 Task: For heading Arial black with underline.  font size for heading18,  'Change the font style of data to'Calibri.  and font size to 9,  Change the alignment of both headline & data to Align center.  In the sheet  Elite Sales 
Action: Mouse moved to (22, 128)
Screenshot: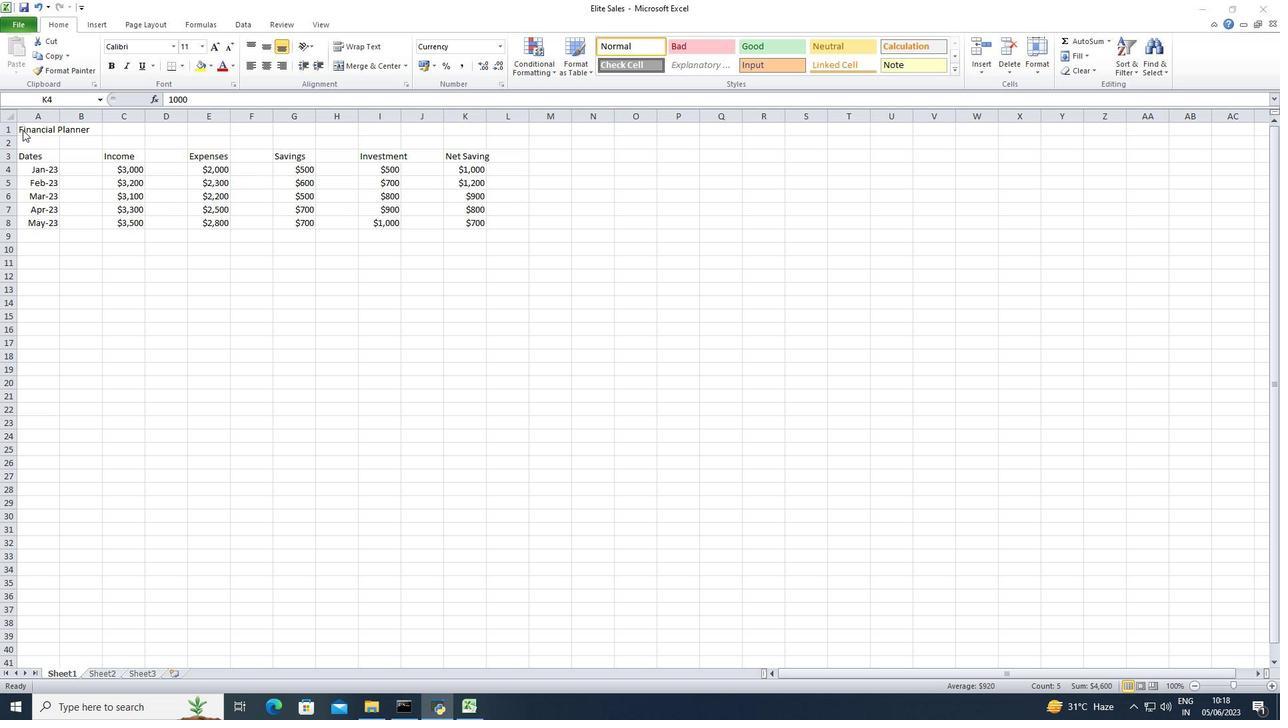 
Action: Mouse pressed left at (22, 128)
Screenshot: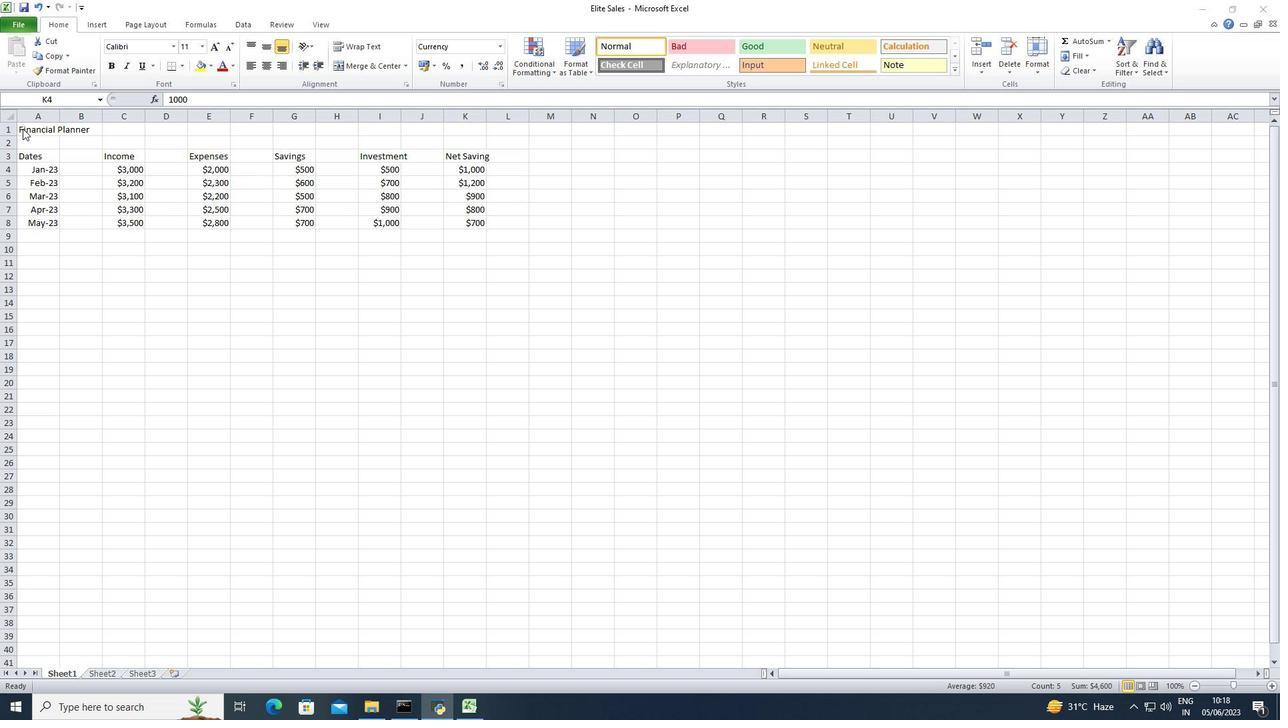 
Action: Mouse moved to (29, 128)
Screenshot: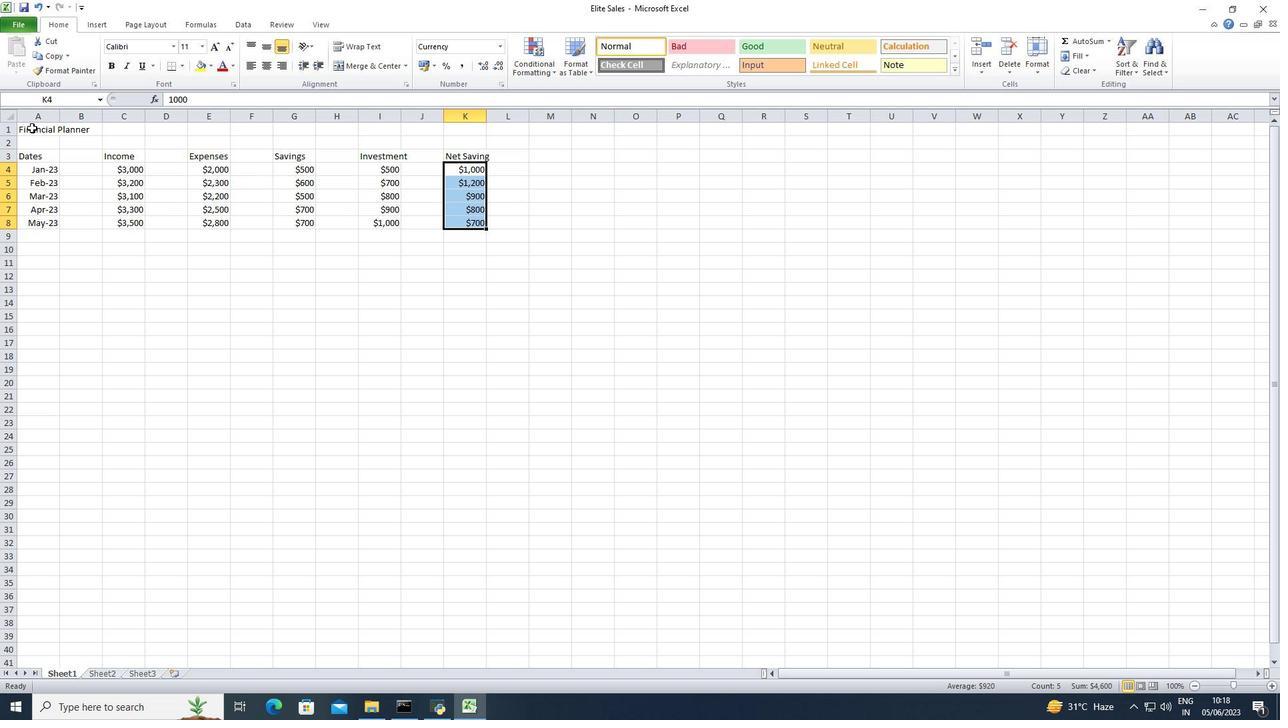 
Action: Mouse pressed left at (29, 128)
Screenshot: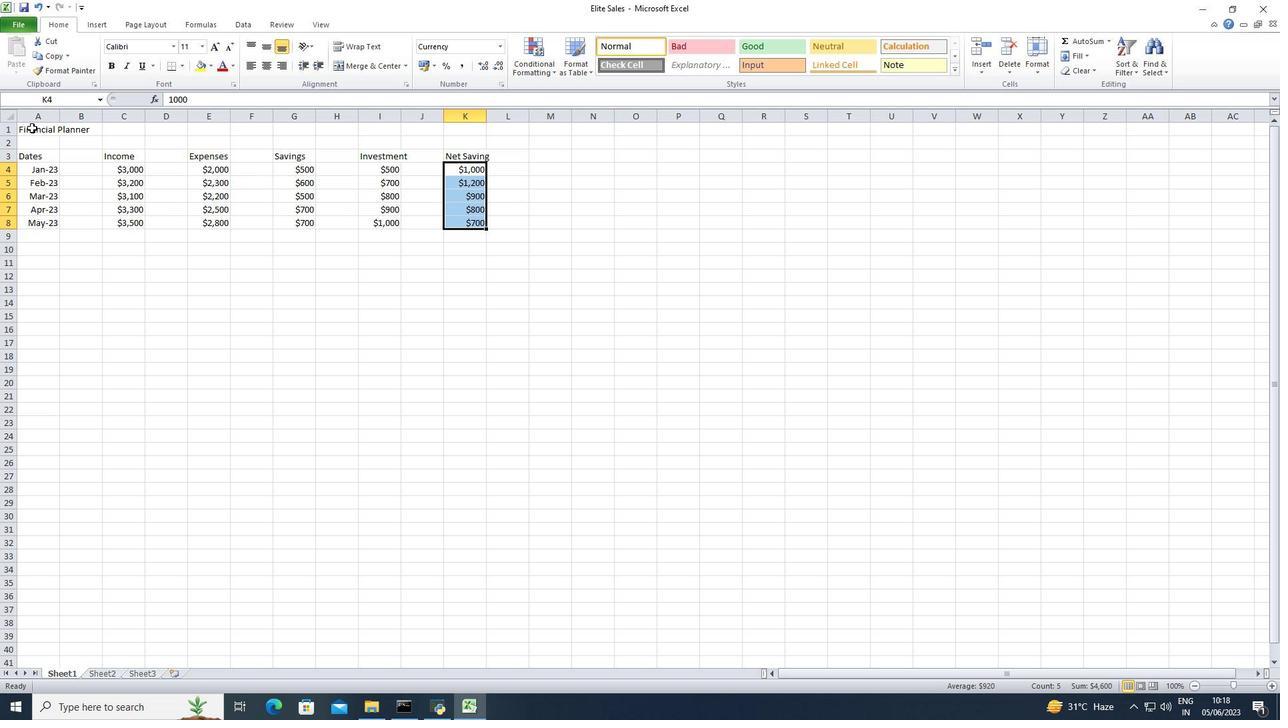 
Action: Mouse moved to (138, 42)
Screenshot: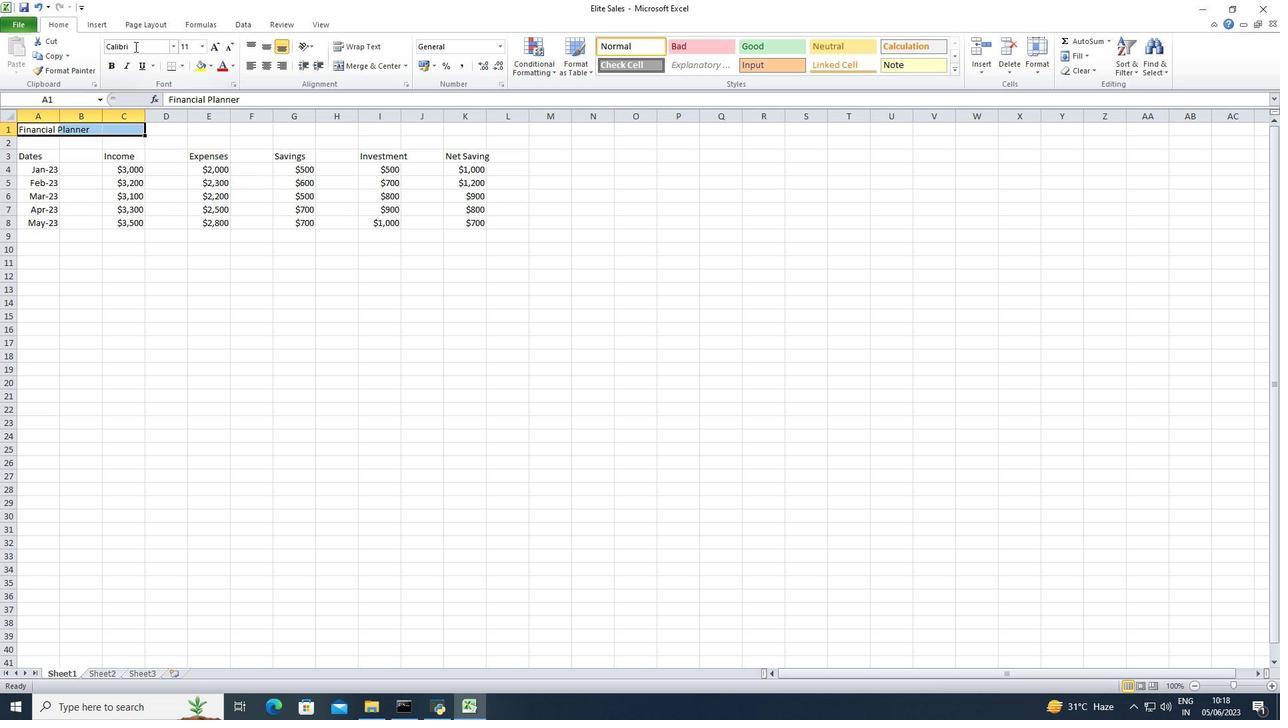 
Action: Mouse pressed left at (138, 42)
Screenshot: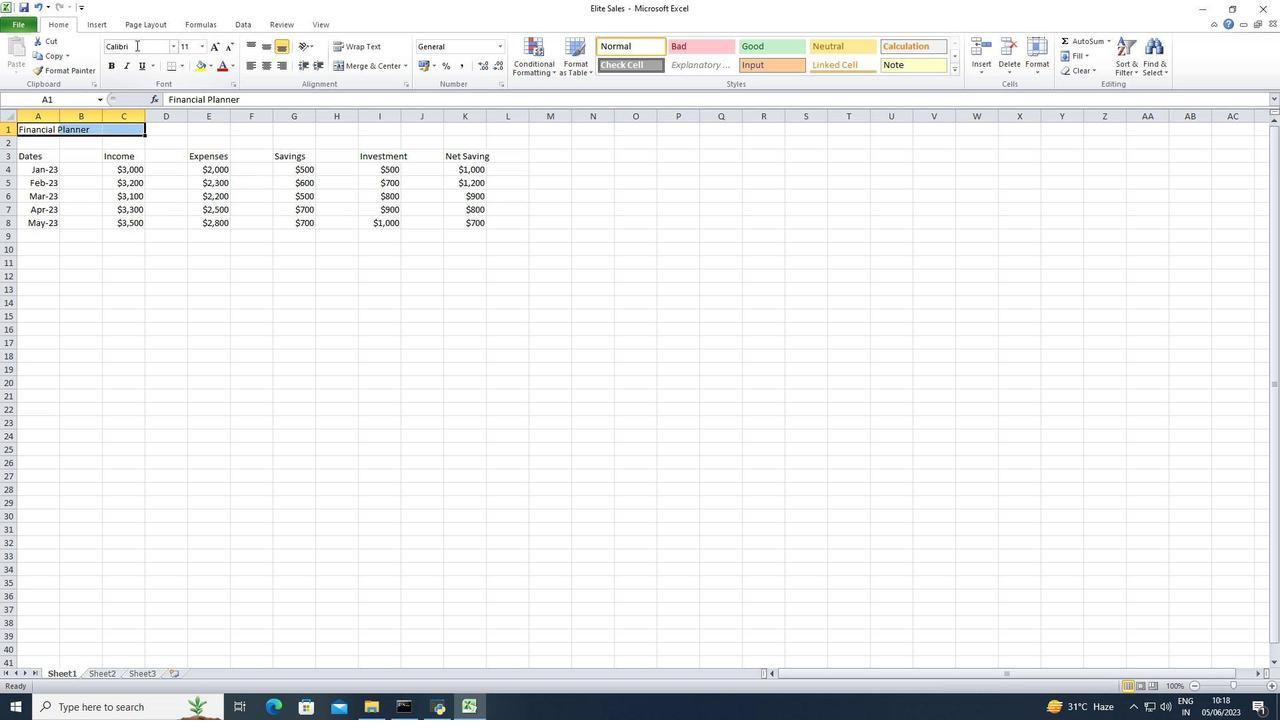 
Action: Key pressed <Key.shift>Arial<Key.space>black<Key.enter>
Screenshot: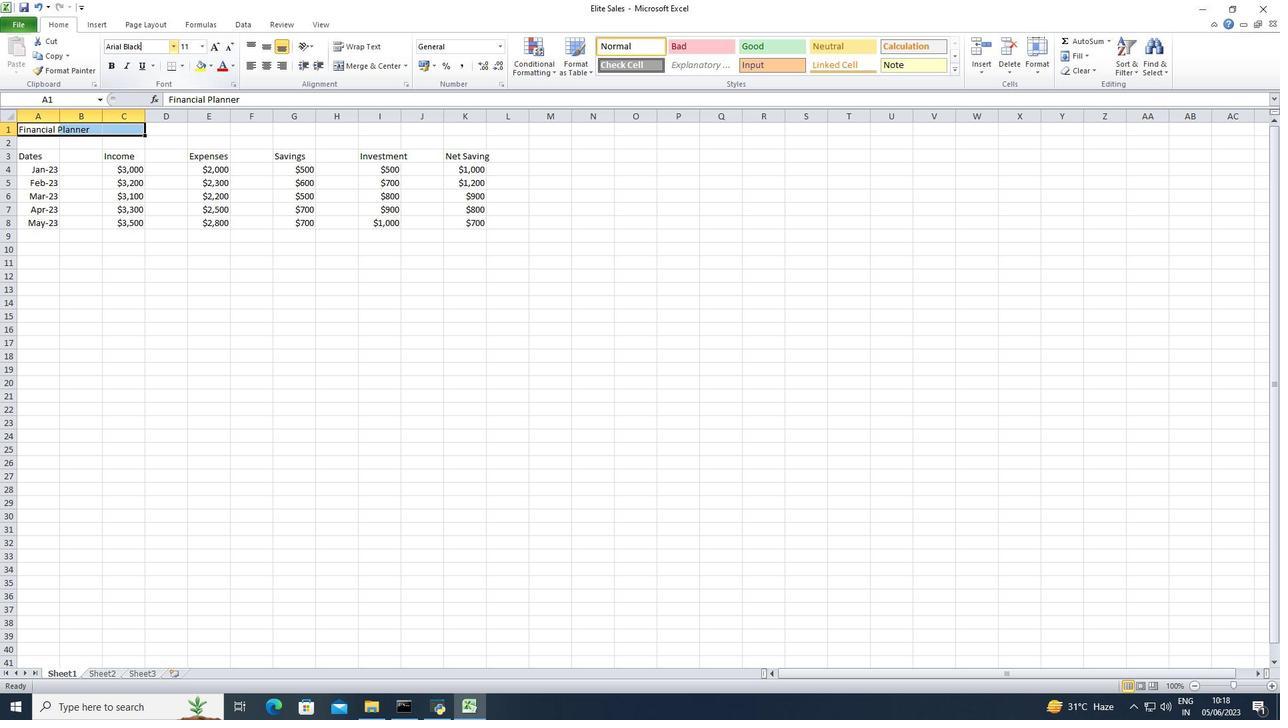 
Action: Mouse moved to (142, 60)
Screenshot: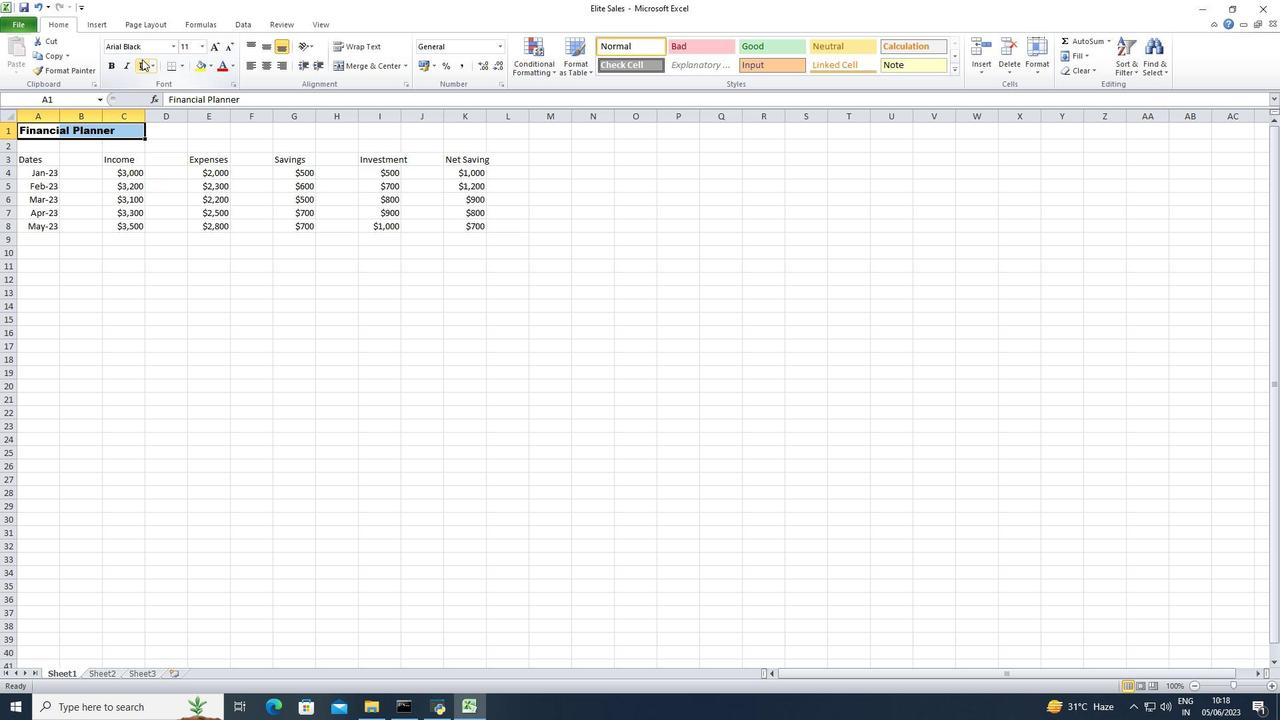 
Action: Mouse pressed left at (142, 60)
Screenshot: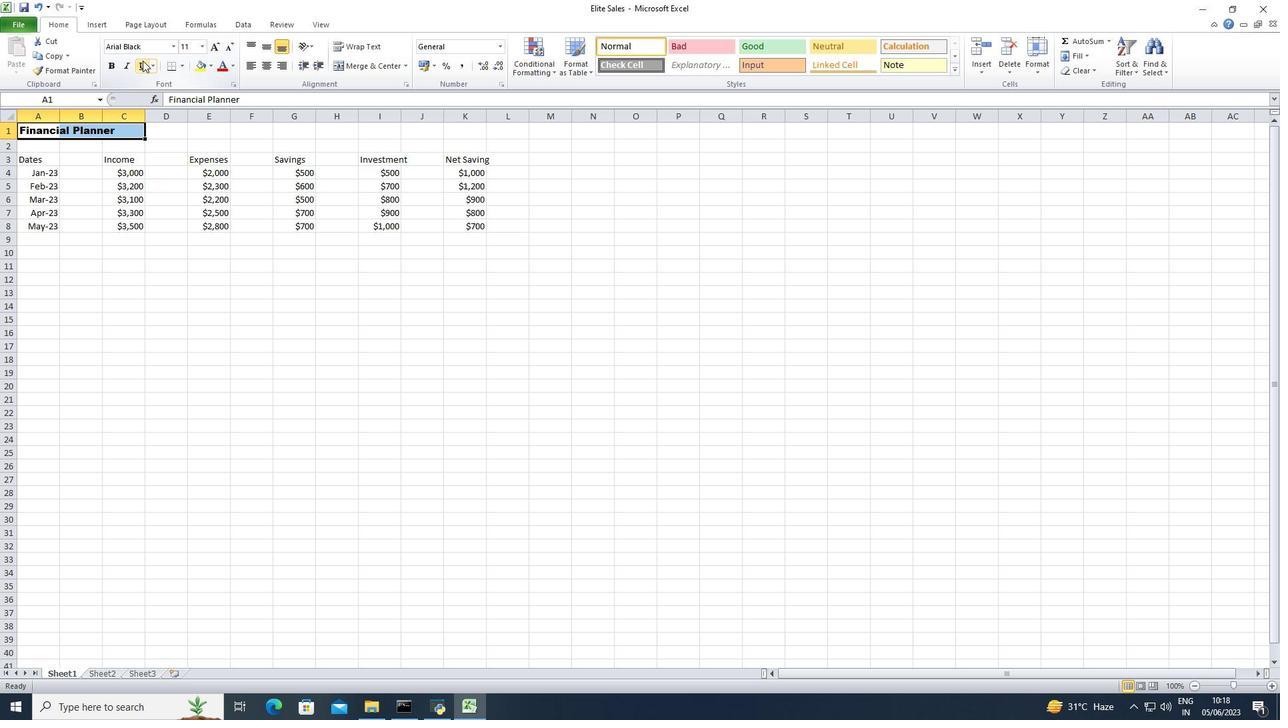 
Action: Mouse moved to (204, 49)
Screenshot: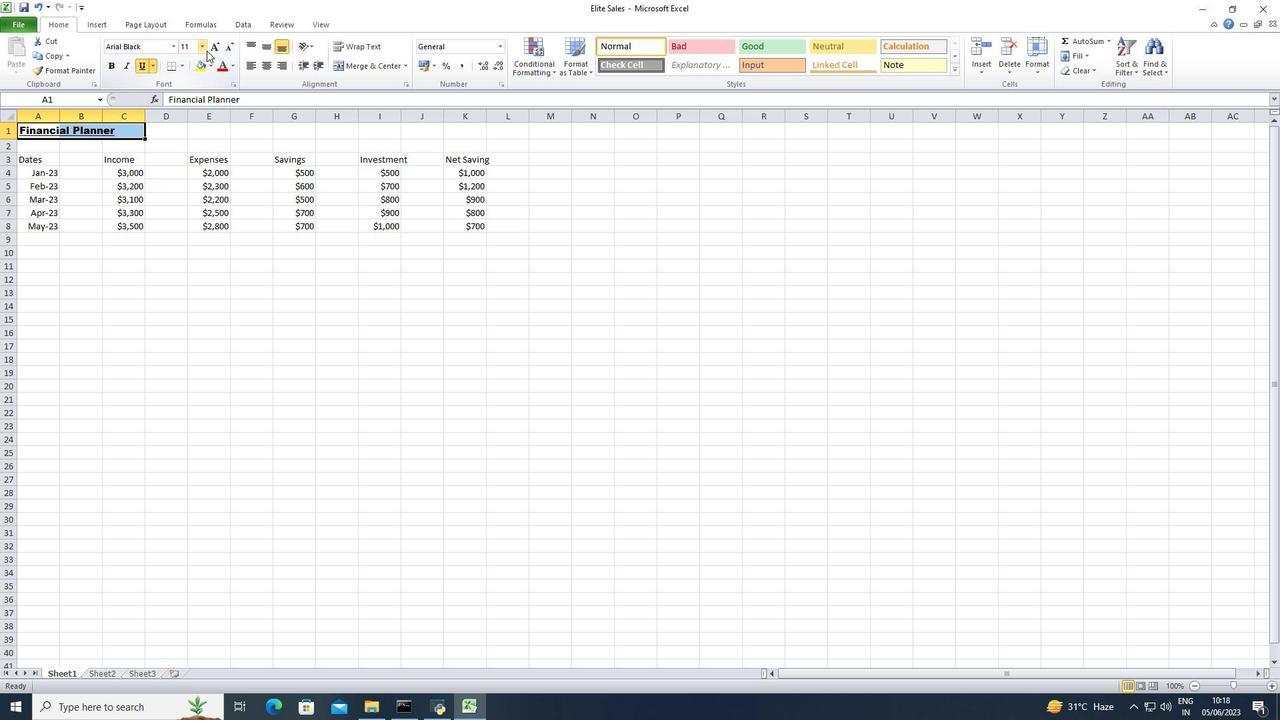 
Action: Mouse pressed left at (204, 49)
Screenshot: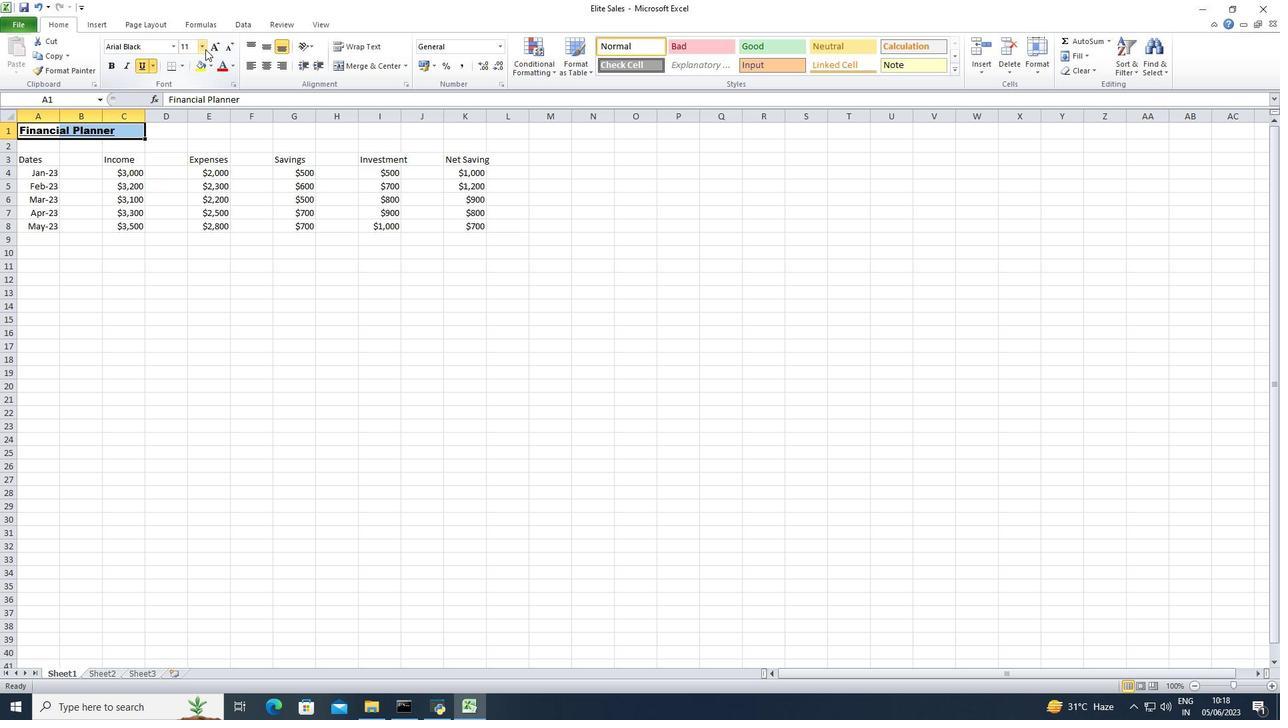 
Action: Mouse moved to (186, 139)
Screenshot: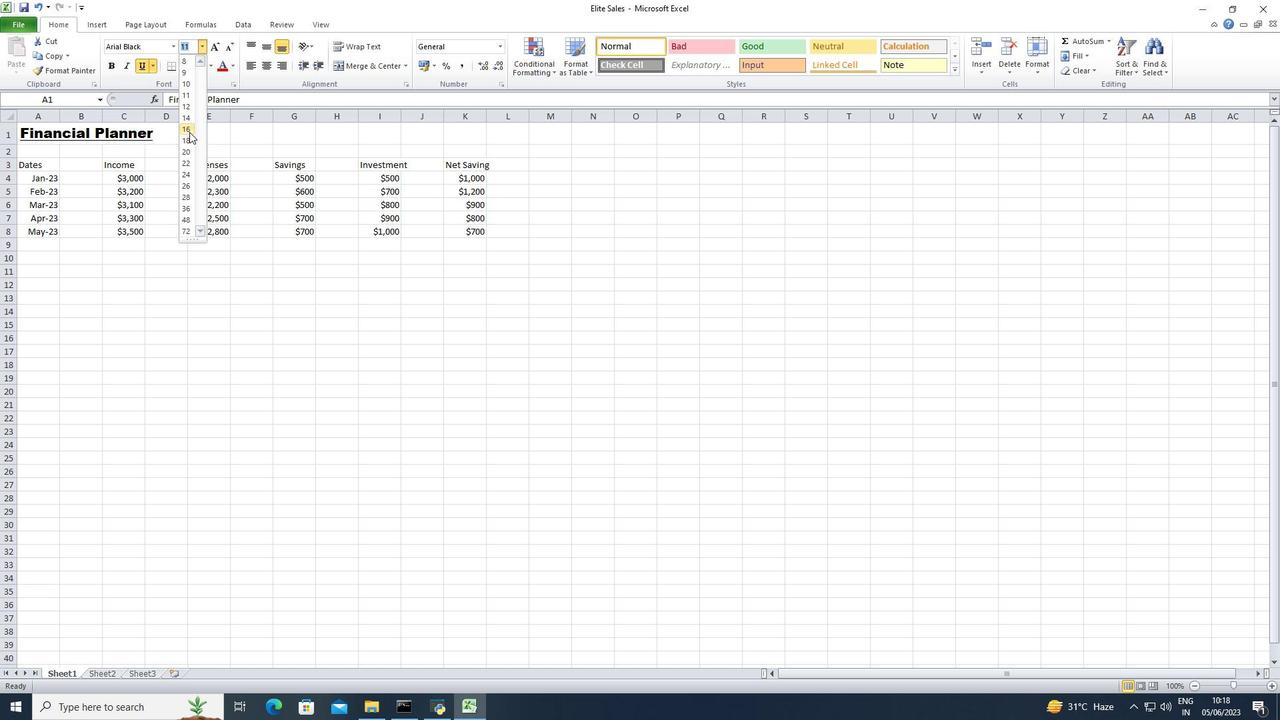 
Action: Mouse pressed left at (186, 139)
Screenshot: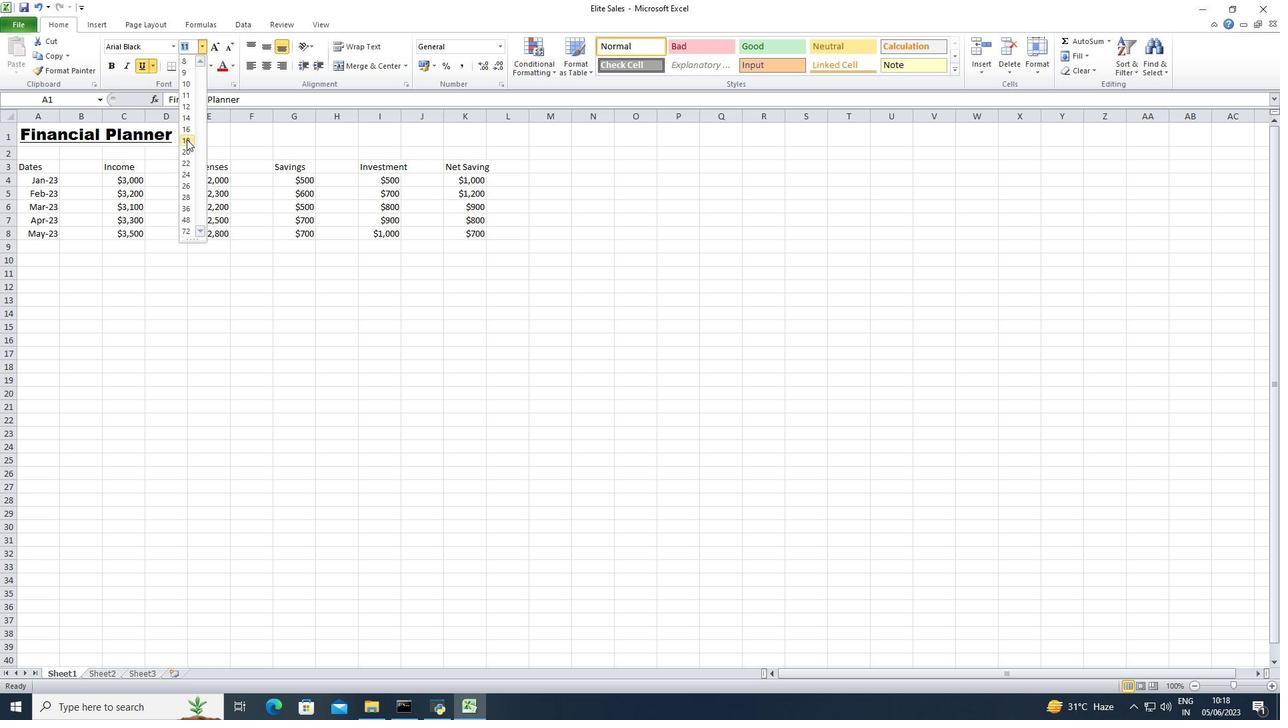 
Action: Mouse moved to (42, 164)
Screenshot: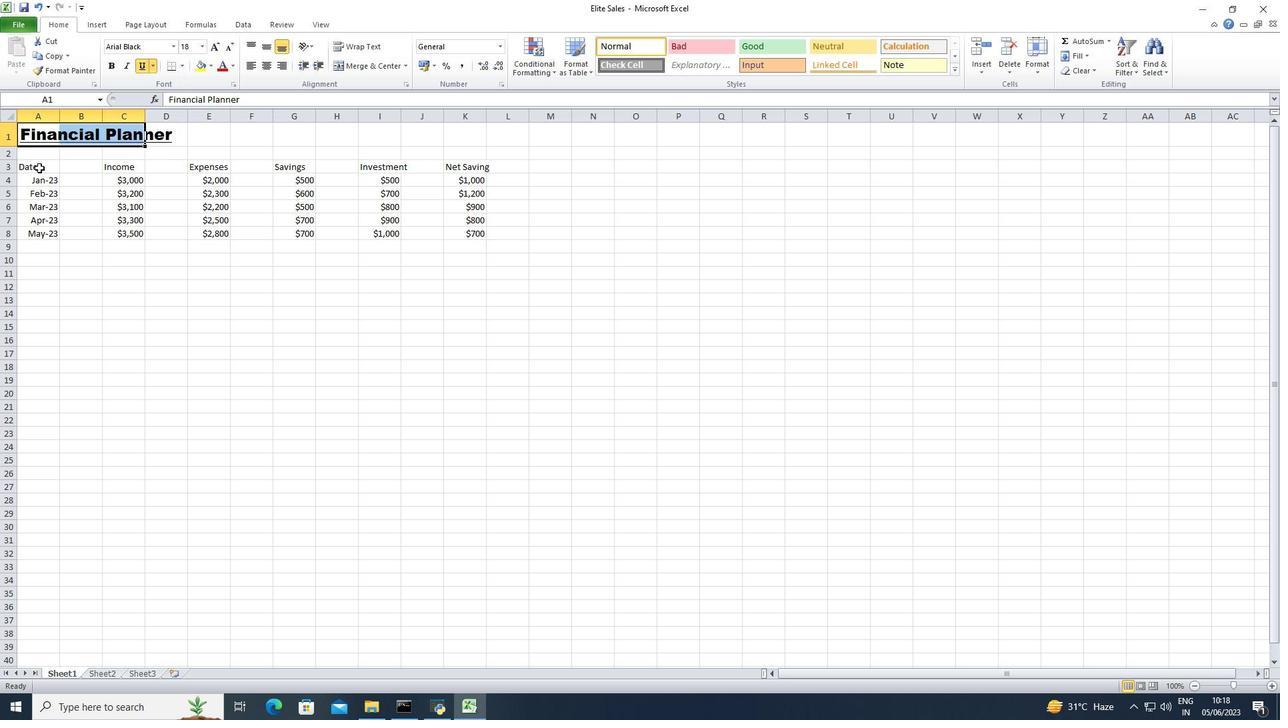 
Action: Mouse pressed left at (42, 164)
Screenshot: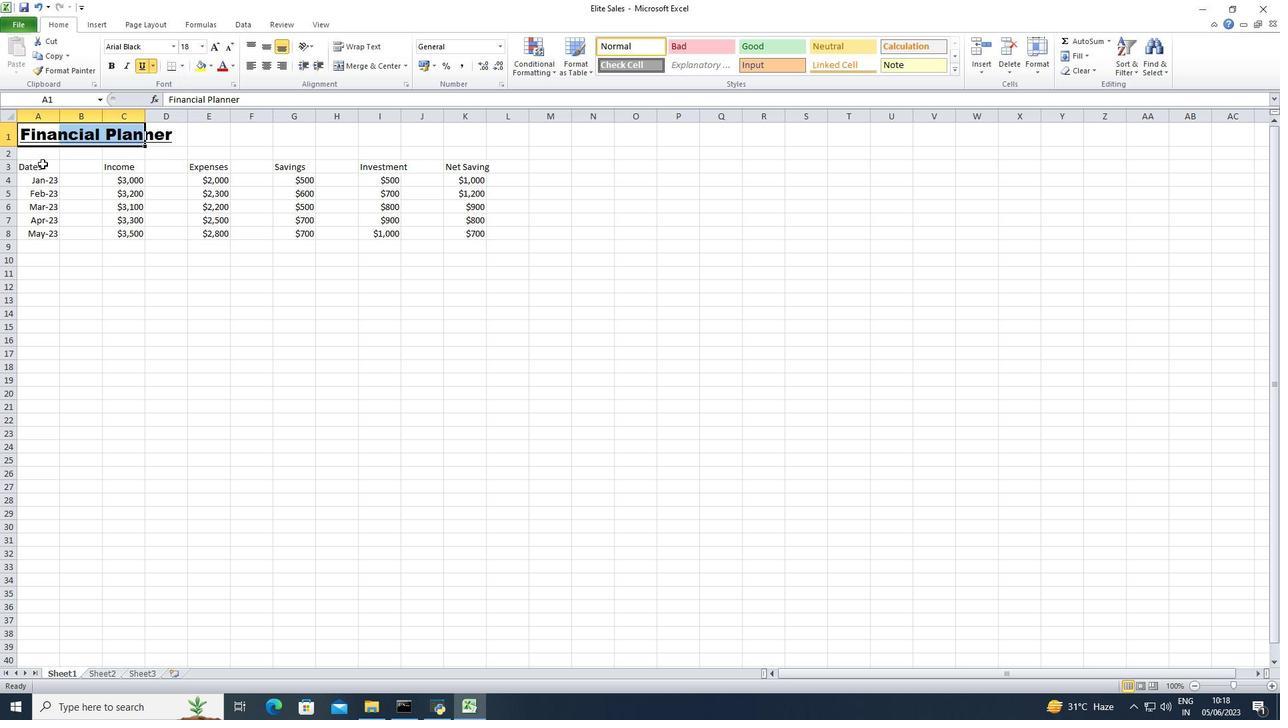 
Action: Mouse moved to (491, 247)
Screenshot: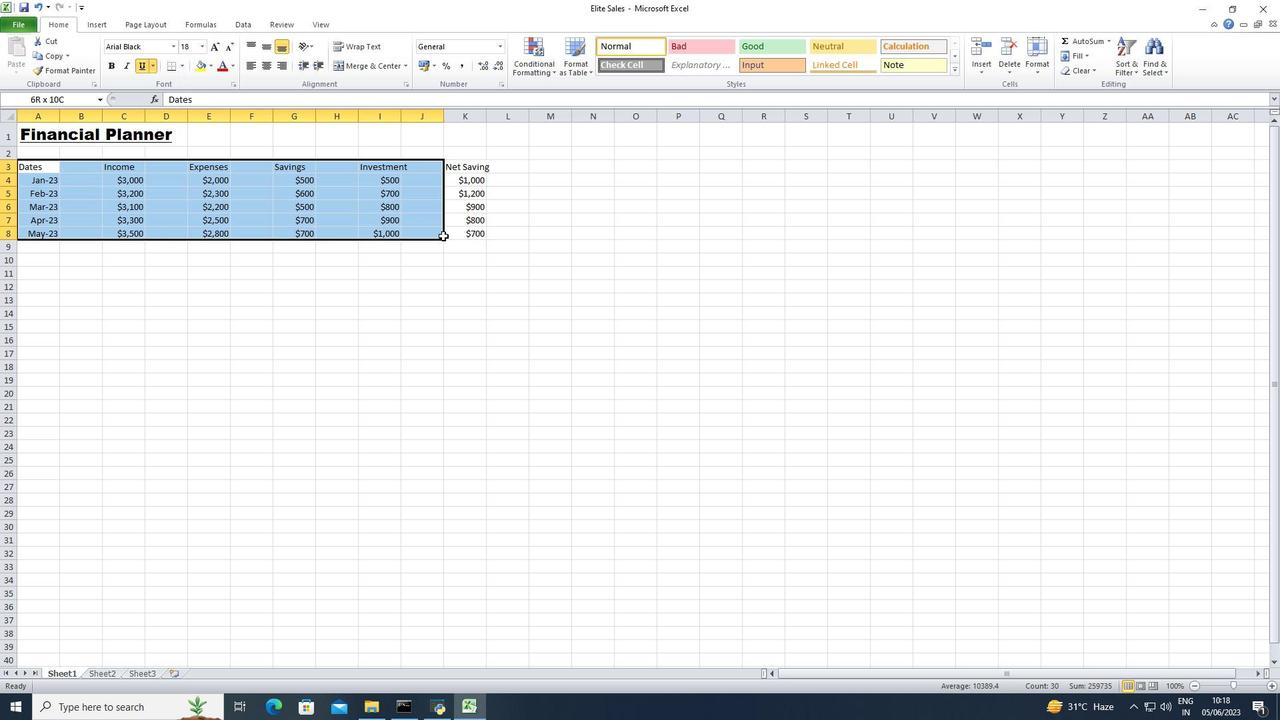 
Action: Key pressed <Key.shift>
Screenshot: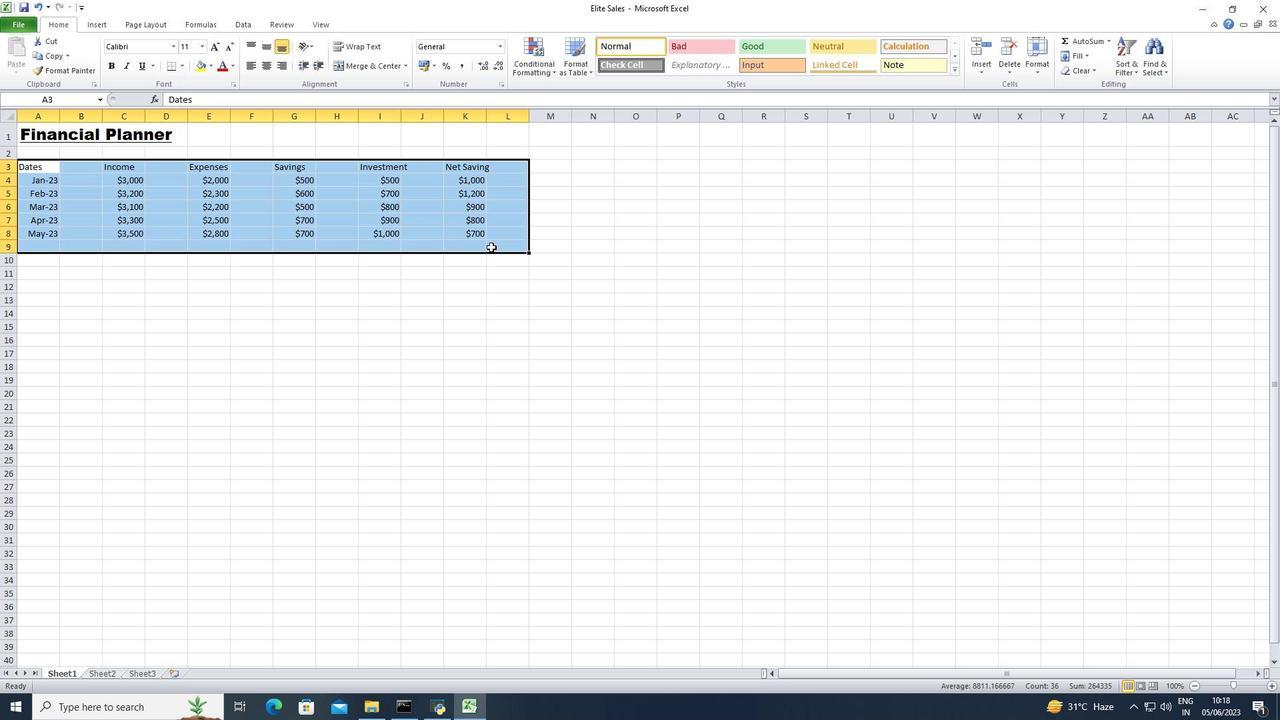 
Action: Mouse moved to (150, 44)
Screenshot: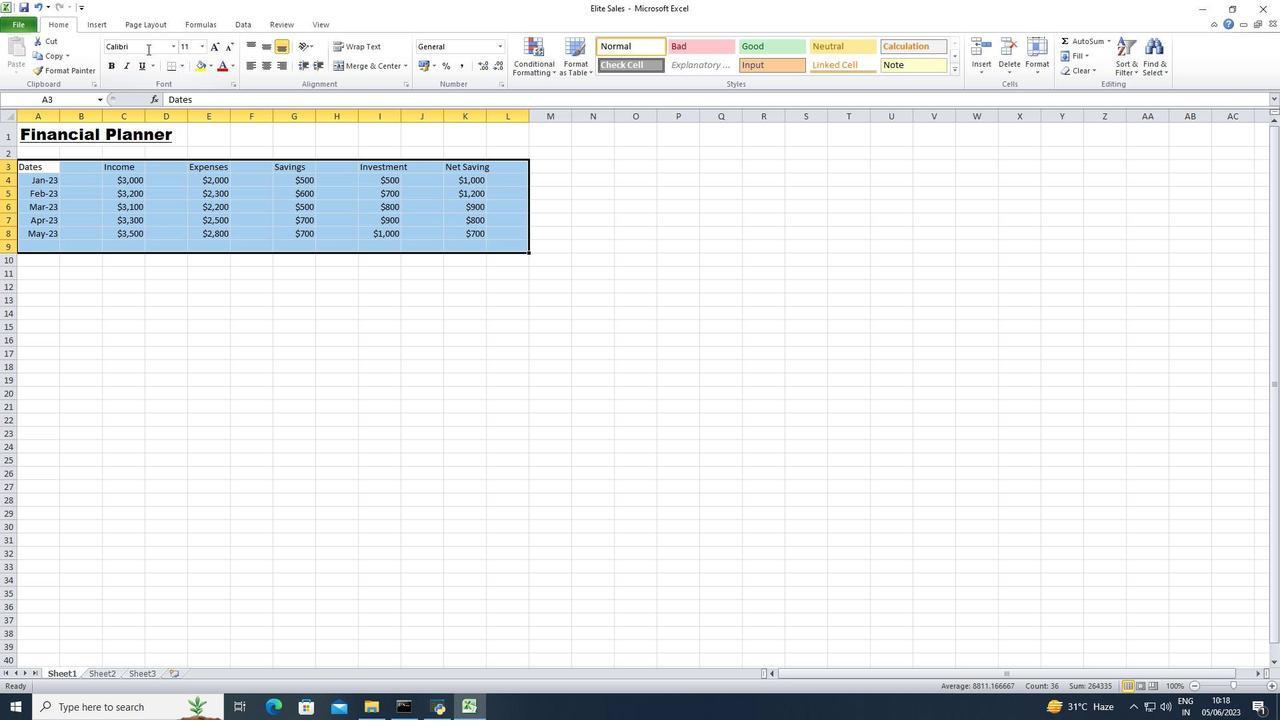 
Action: Mouse pressed left at (150, 44)
Screenshot: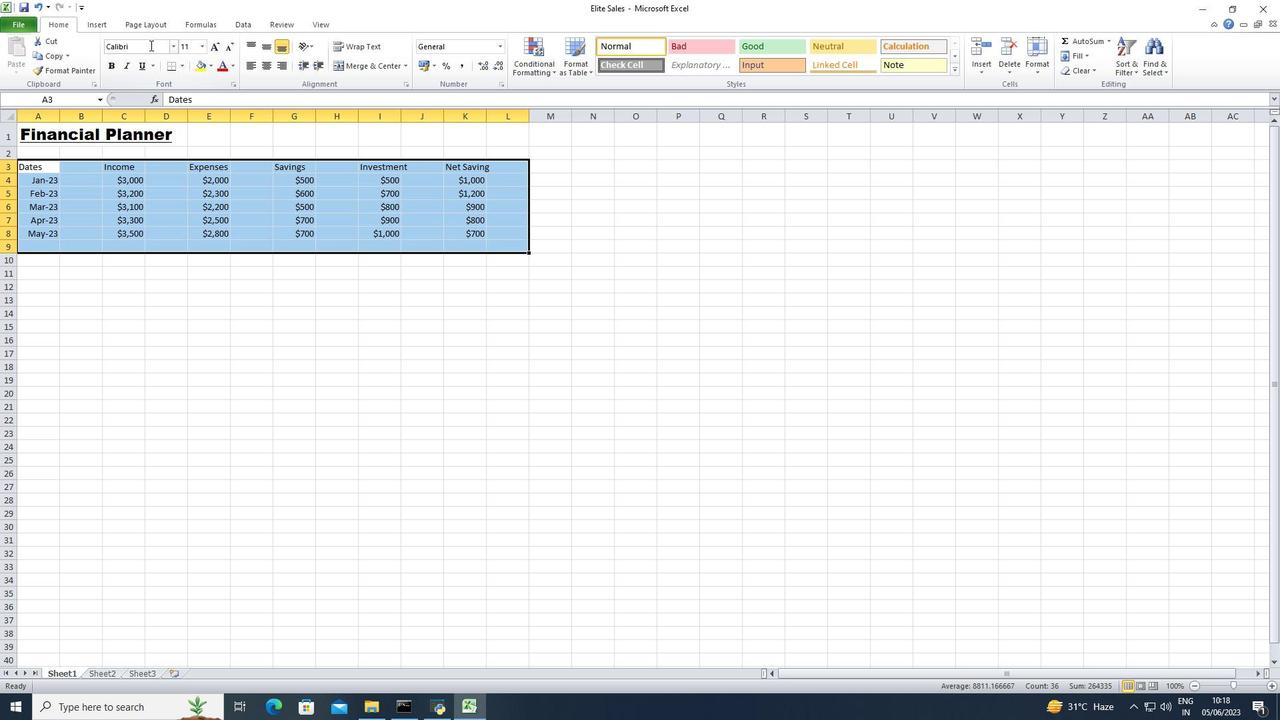 
Action: Mouse moved to (151, 59)
Screenshot: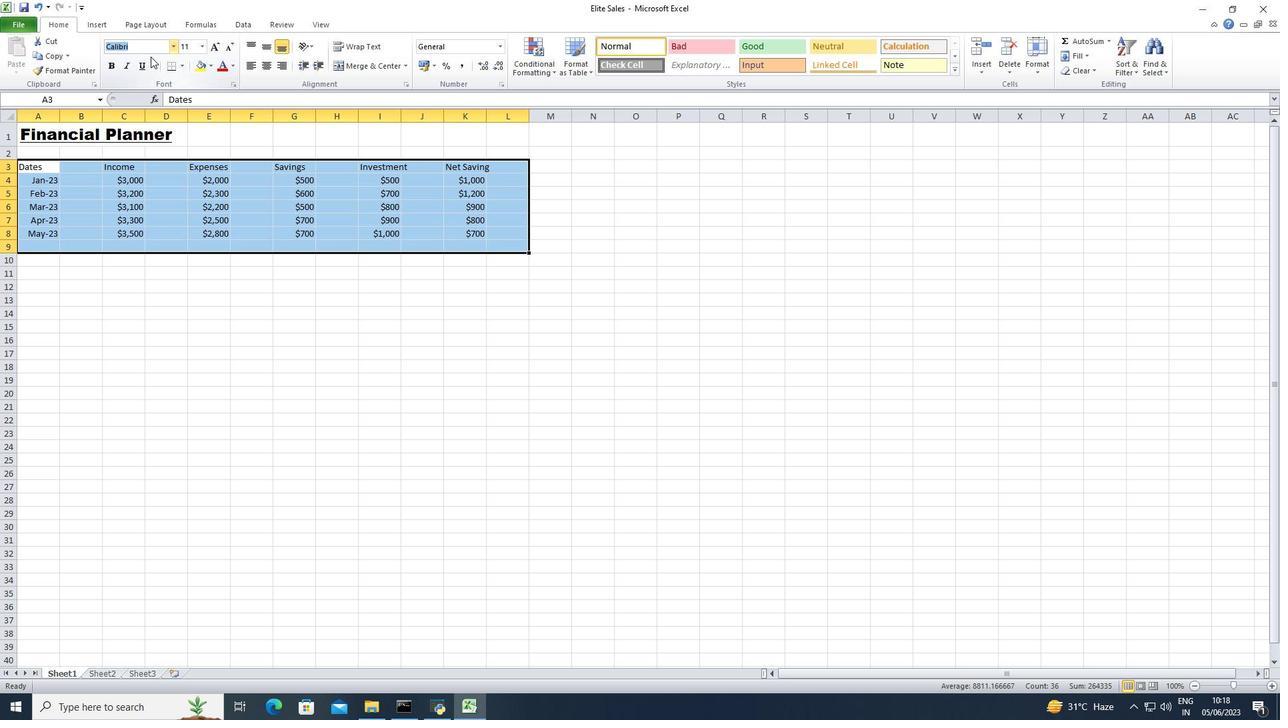 
Action: Key pressed <Key.enter>
Screenshot: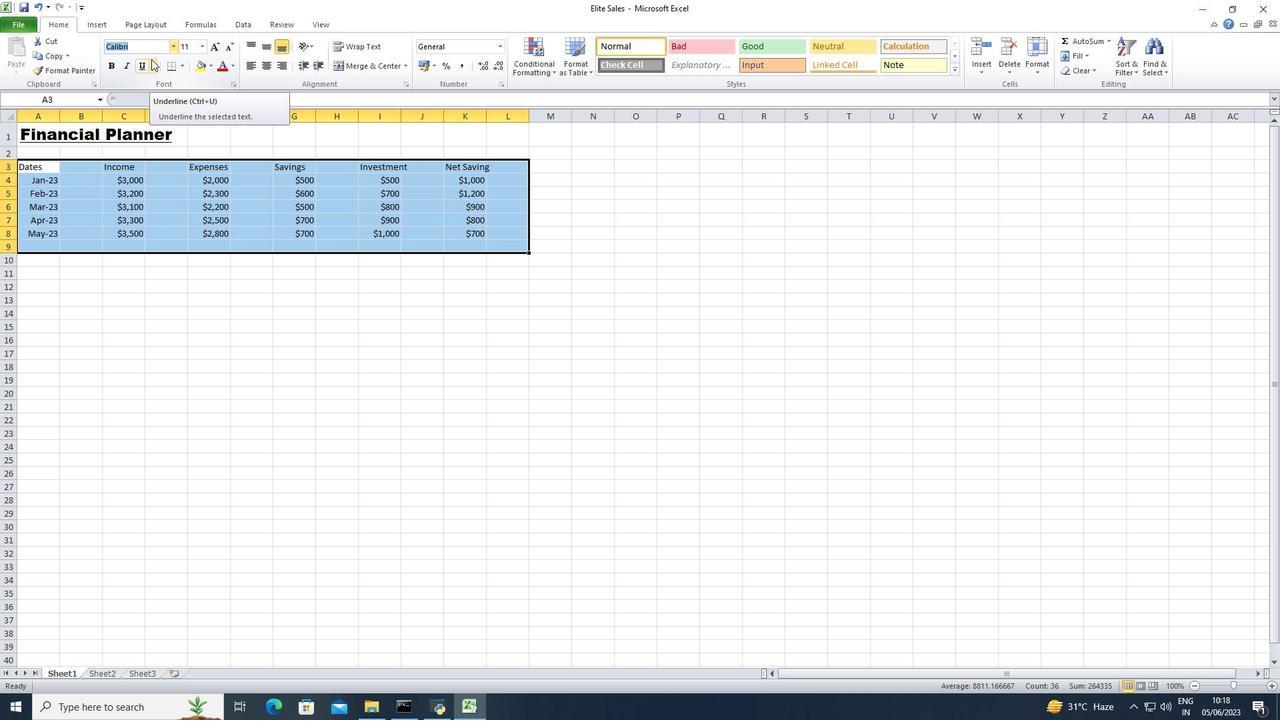 
Action: Mouse moved to (205, 50)
Screenshot: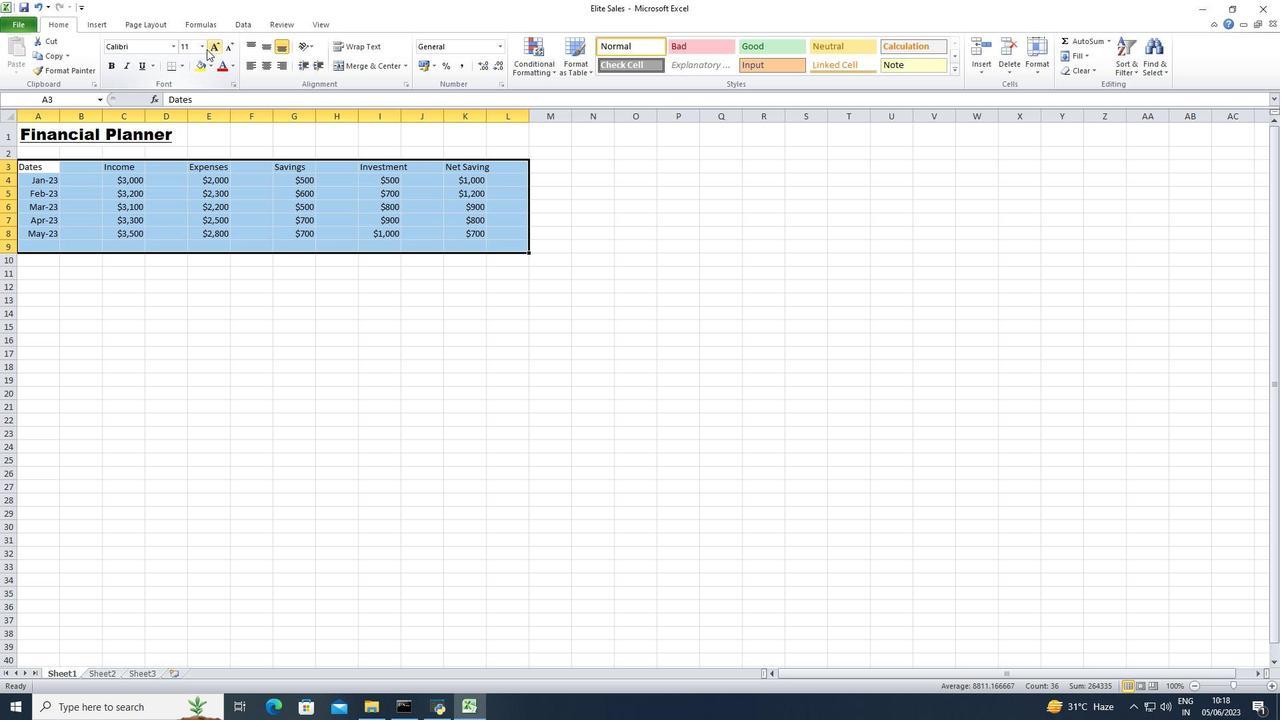 
Action: Mouse pressed left at (205, 50)
Screenshot: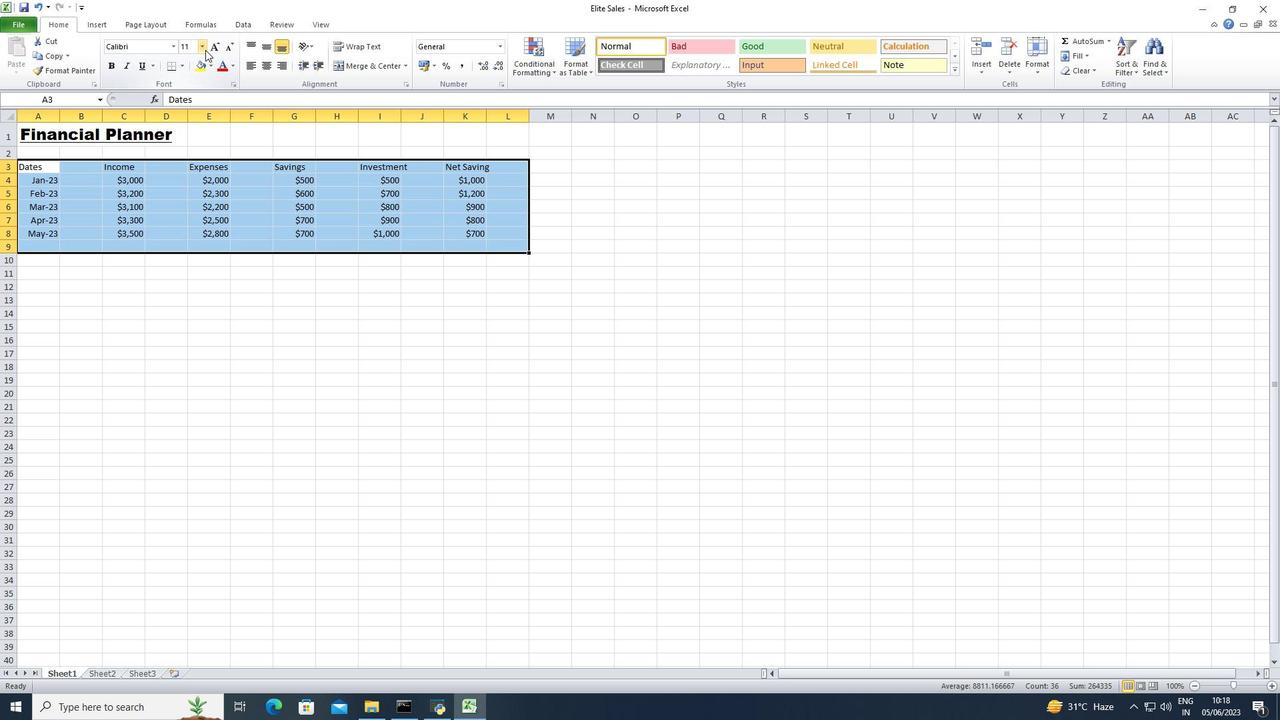 
Action: Mouse moved to (191, 72)
Screenshot: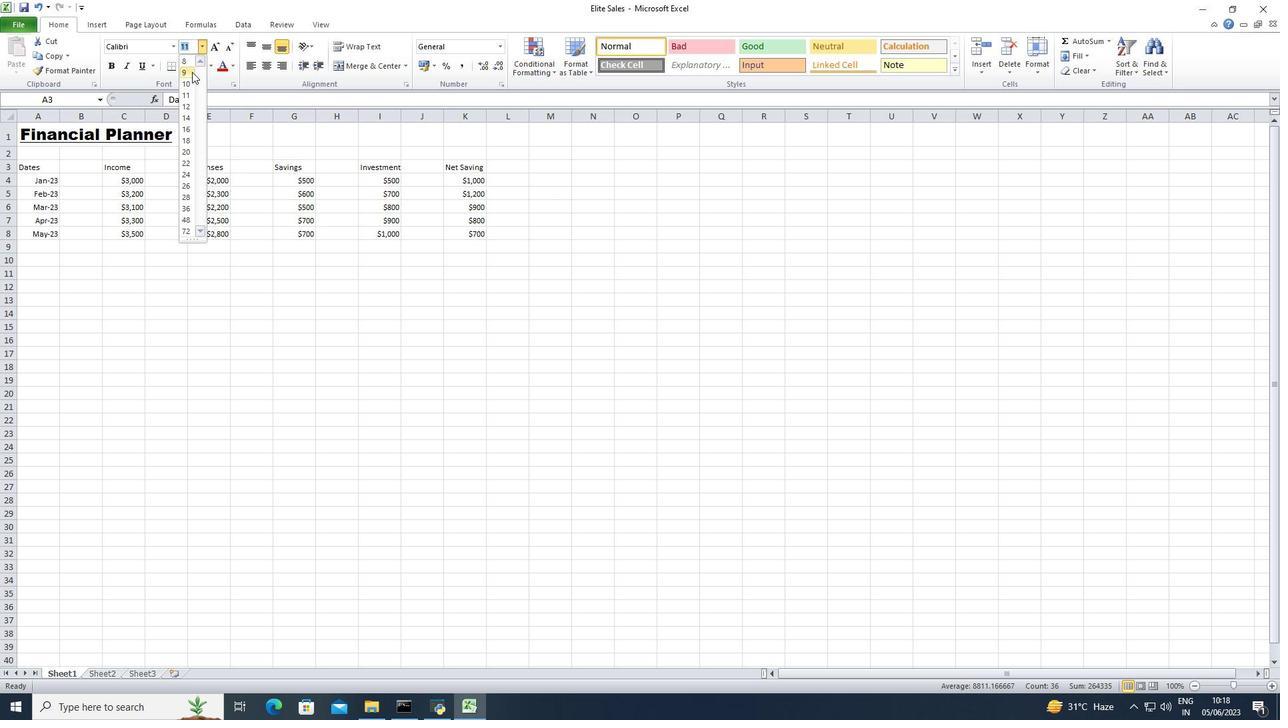 
Action: Mouse pressed left at (191, 72)
Screenshot: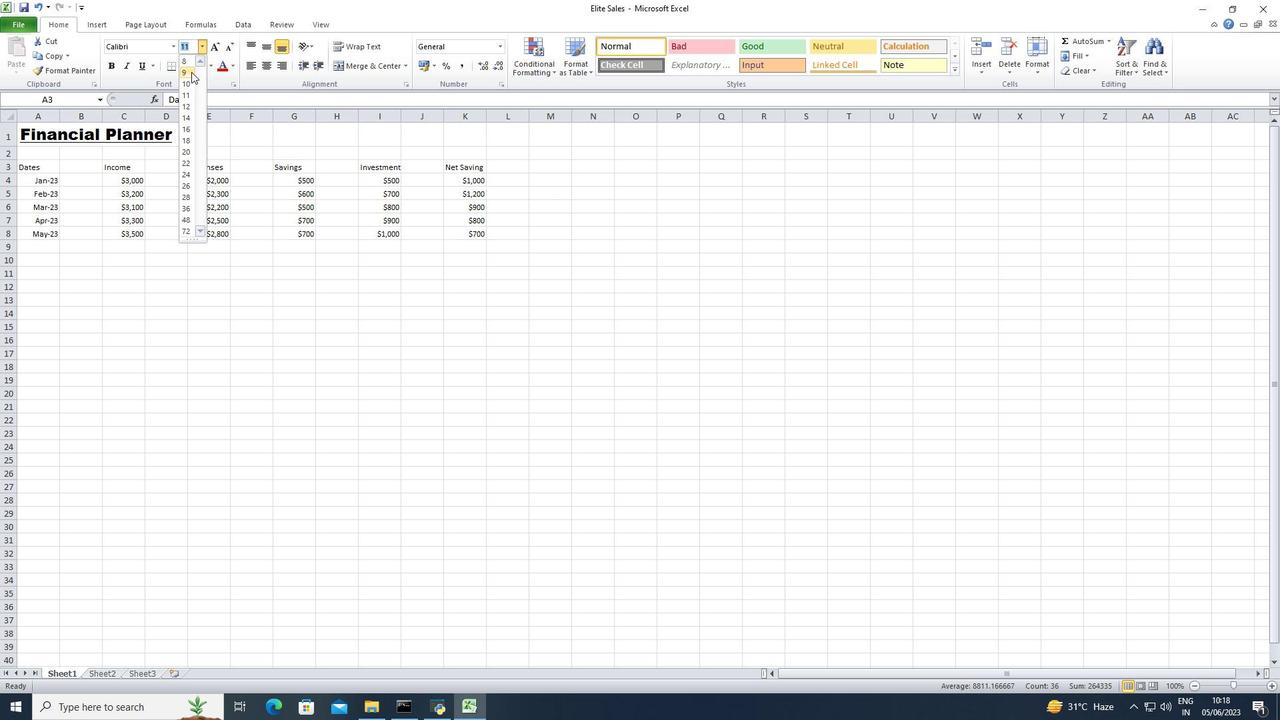 
Action: Mouse moved to (262, 66)
Screenshot: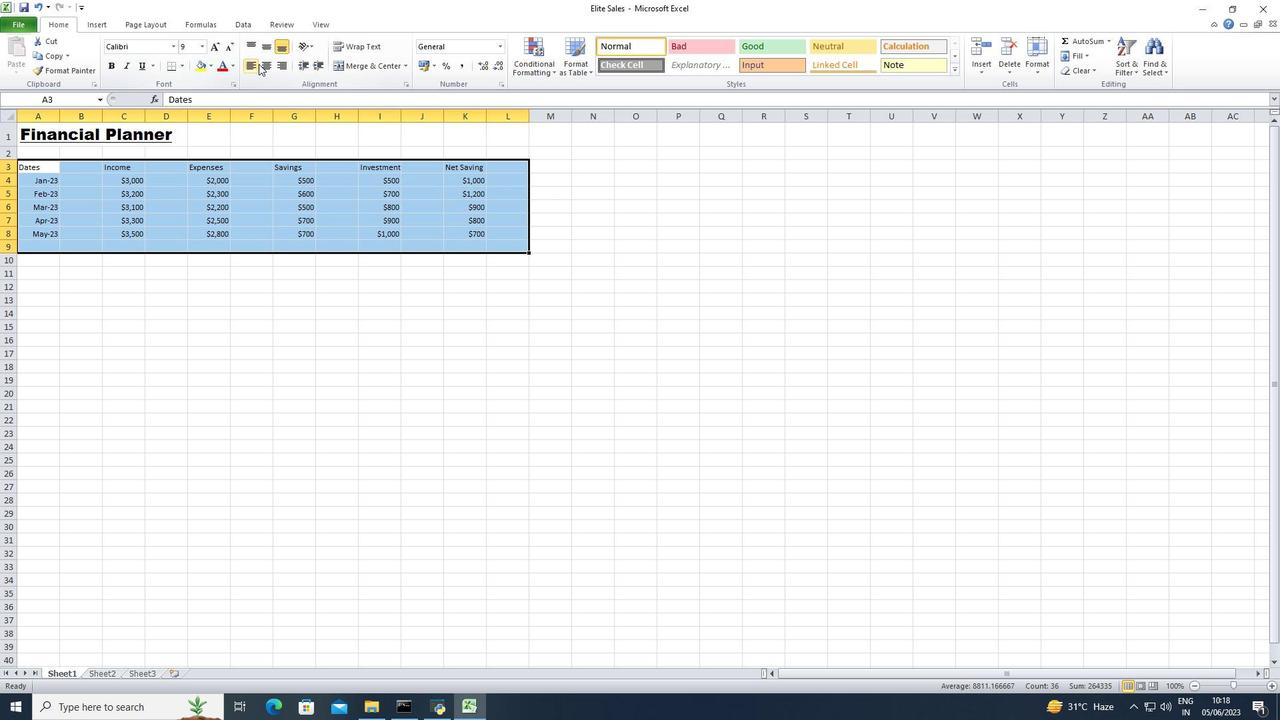 
Action: Mouse pressed left at (262, 66)
Screenshot: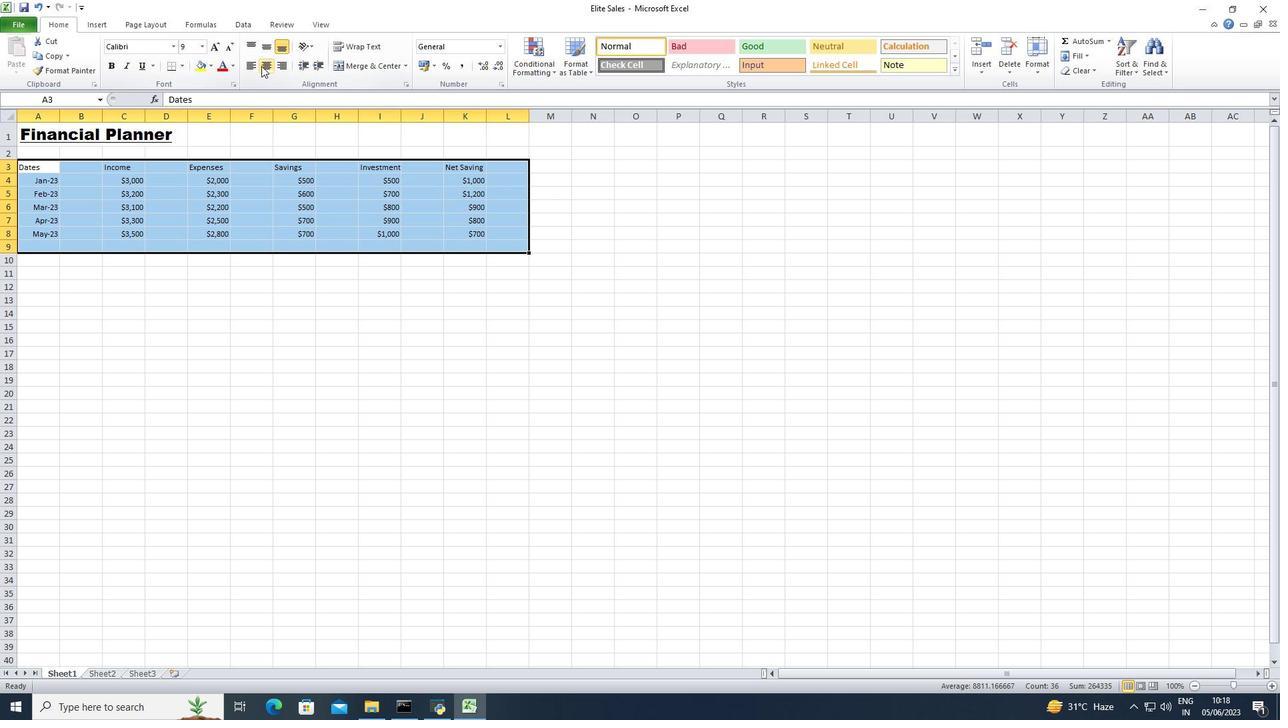 
Action: Mouse moved to (34, 138)
Screenshot: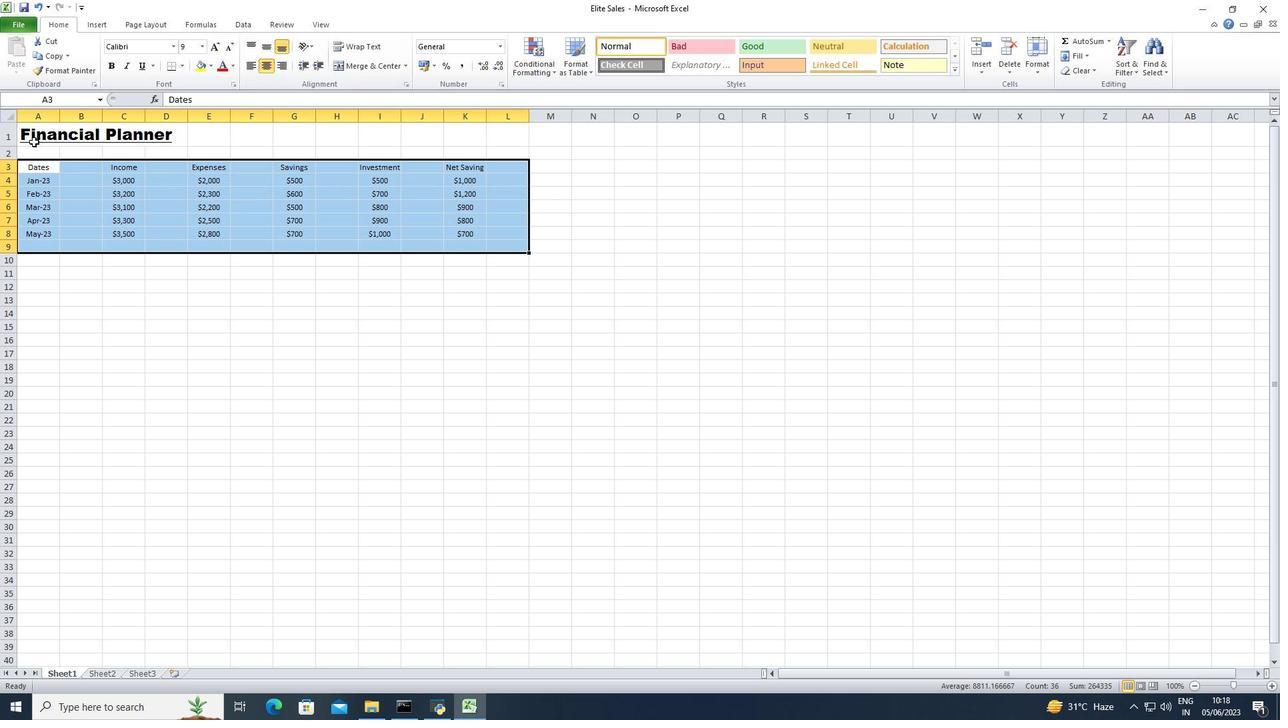 
Action: Mouse pressed left at (34, 138)
Screenshot: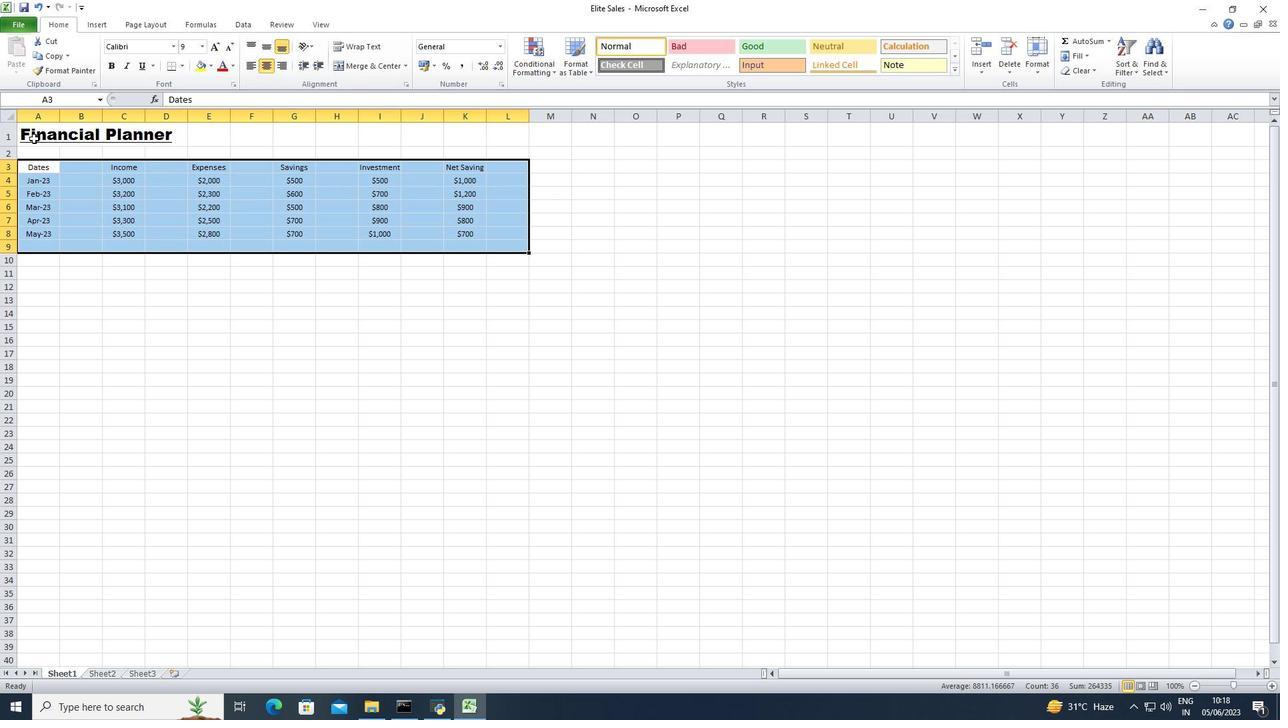 
Action: Mouse moved to (270, 59)
Screenshot: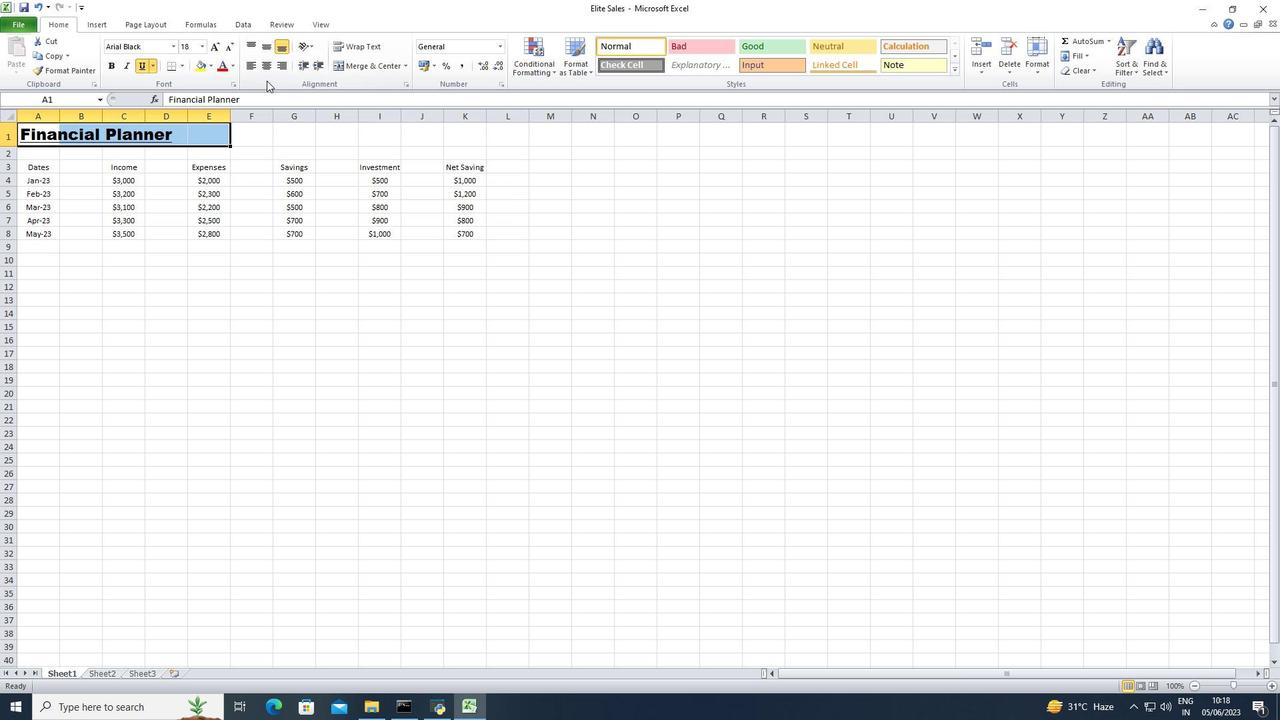 
Action: Mouse pressed left at (270, 59)
Screenshot: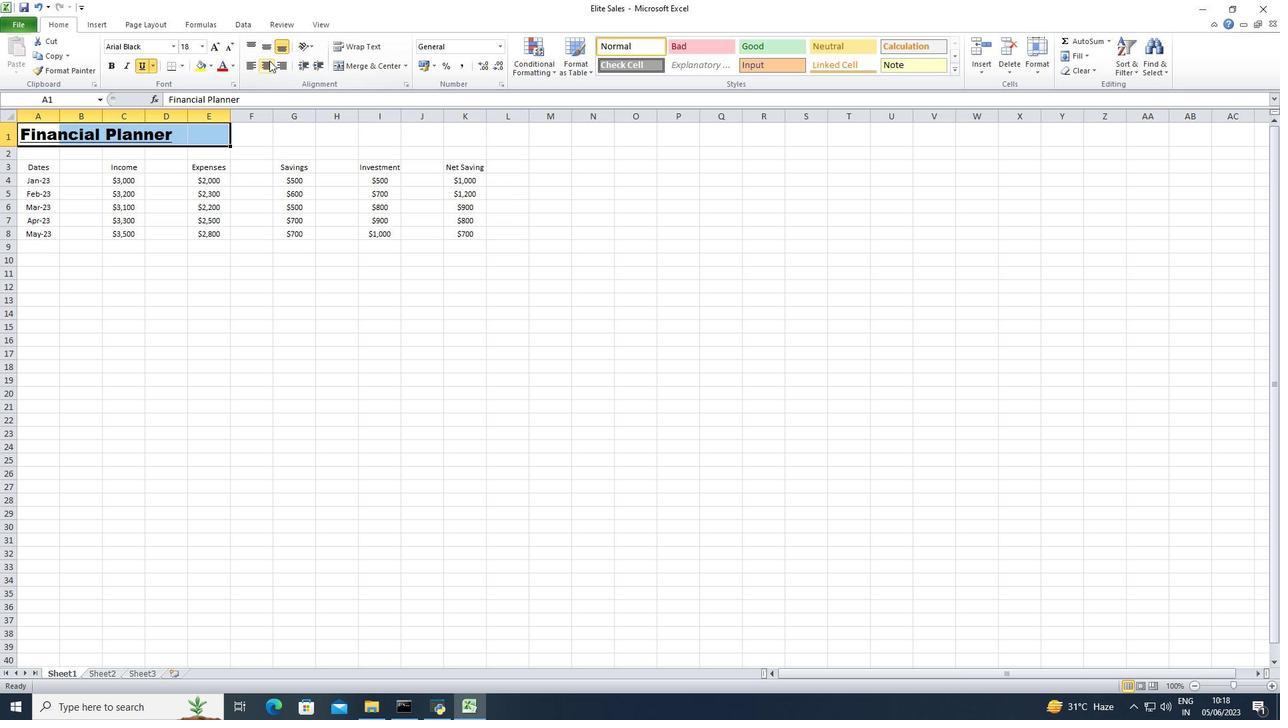 
Action: Mouse moved to (58, 118)
Screenshot: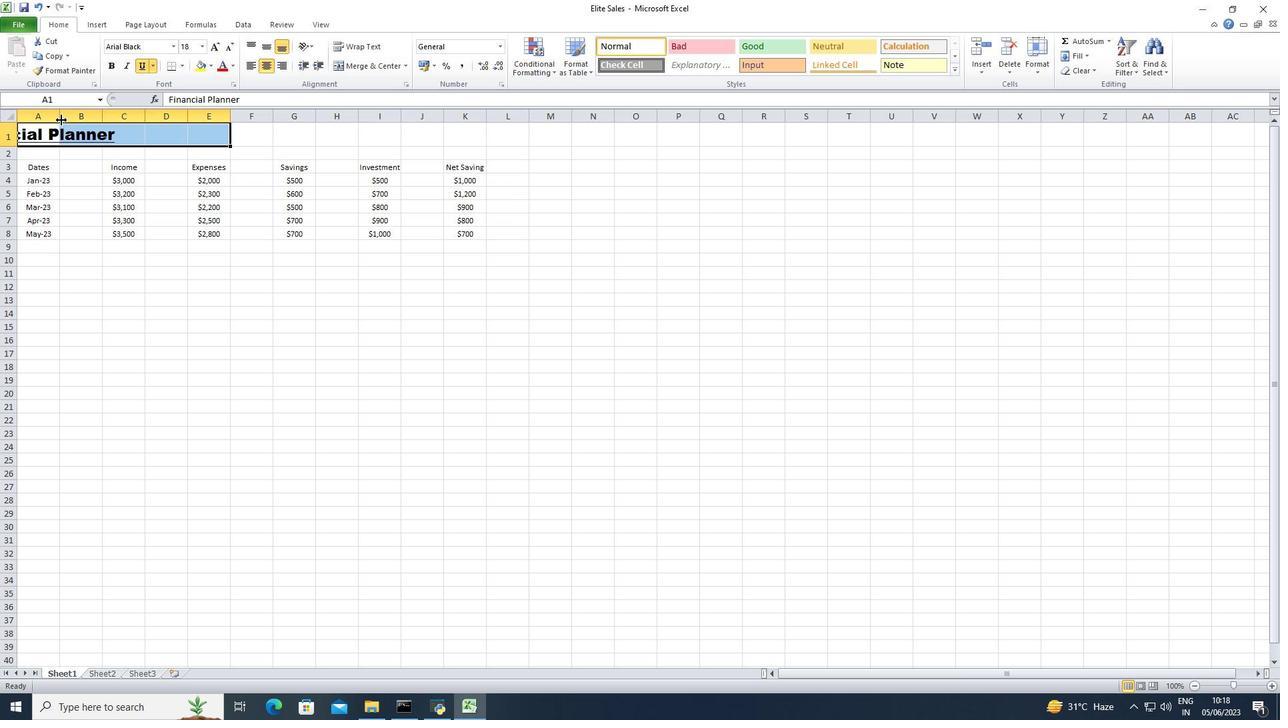 
Action: Mouse pressed left at (58, 118)
Screenshot: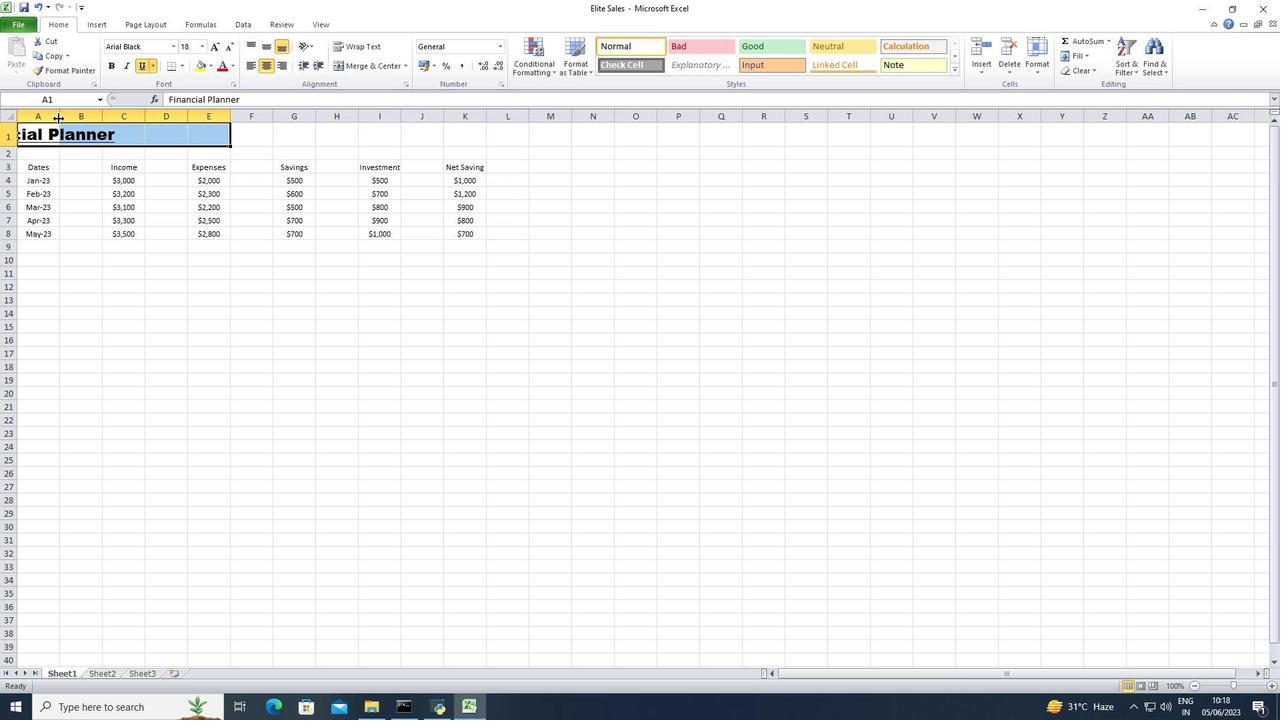 
Action: Mouse moved to (150, 112)
Screenshot: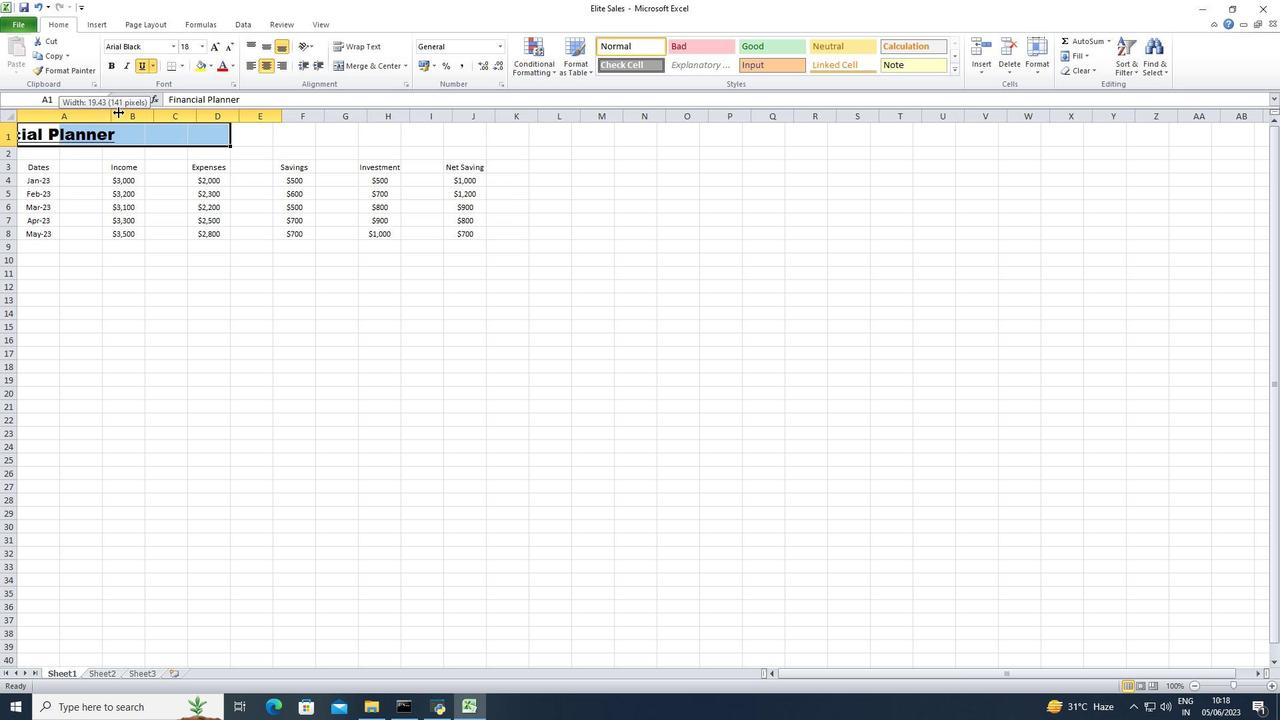 
Action: Mouse pressed left at (150, 112)
Screenshot: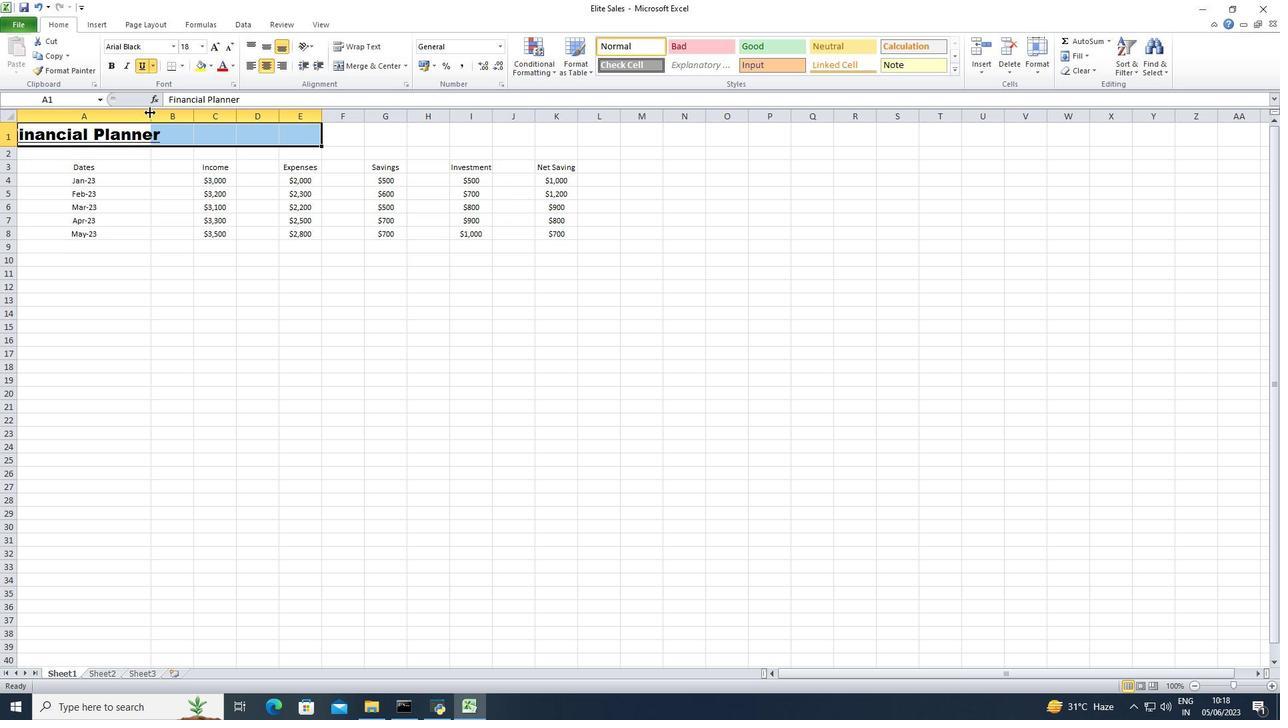 
Action: Mouse moved to (716, 137)
Screenshot: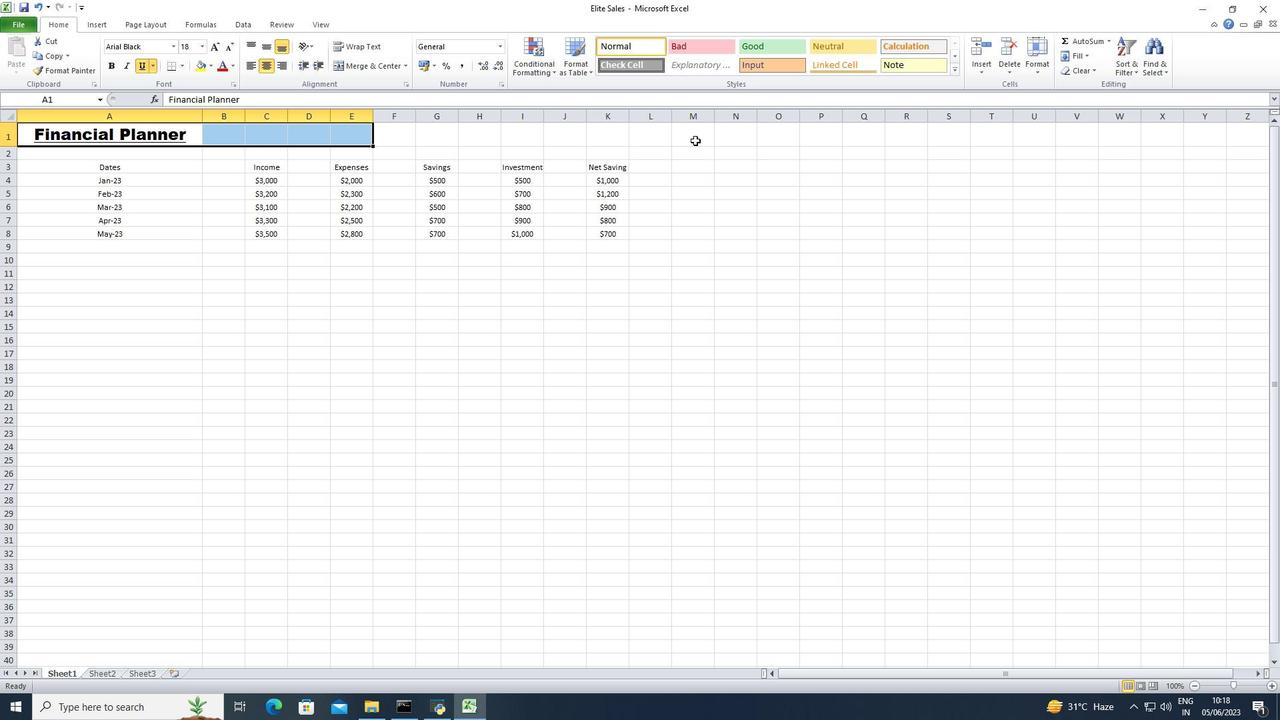 
Action: Mouse pressed left at (716, 137)
Screenshot: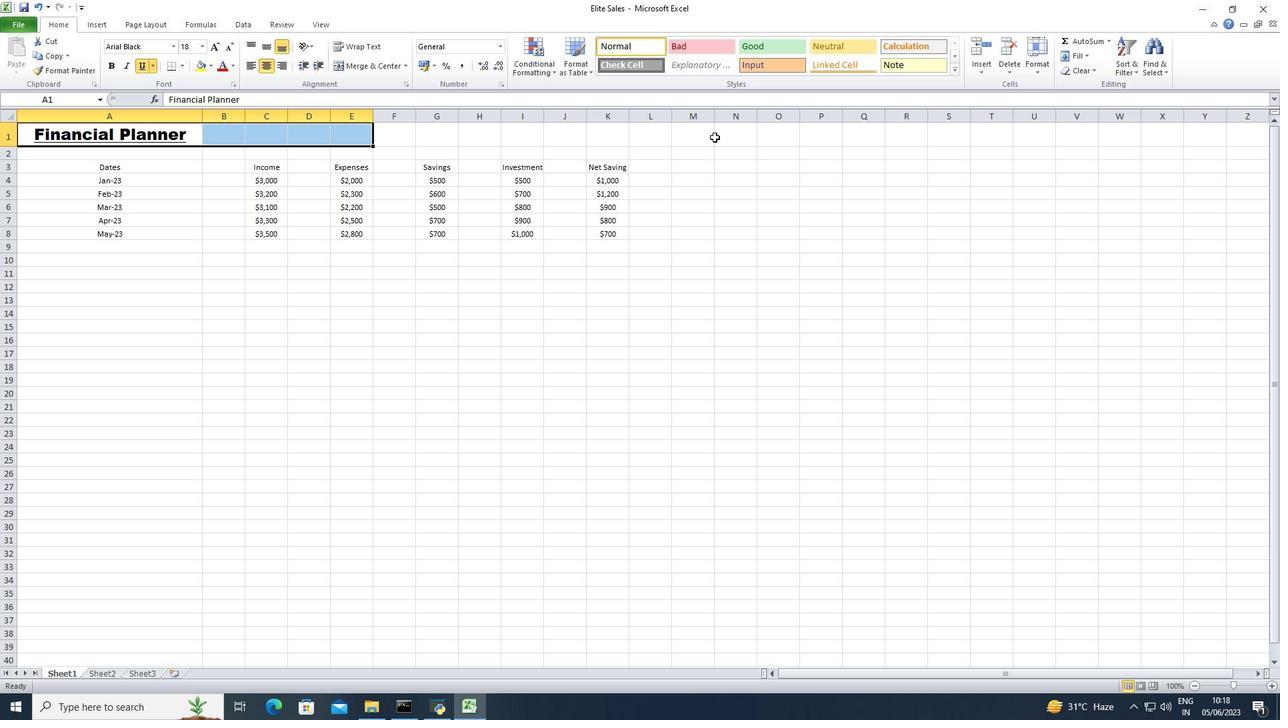 
